 Task: Add the "green" label to card.
Action: Mouse pressed left at (722, 196)
Screenshot: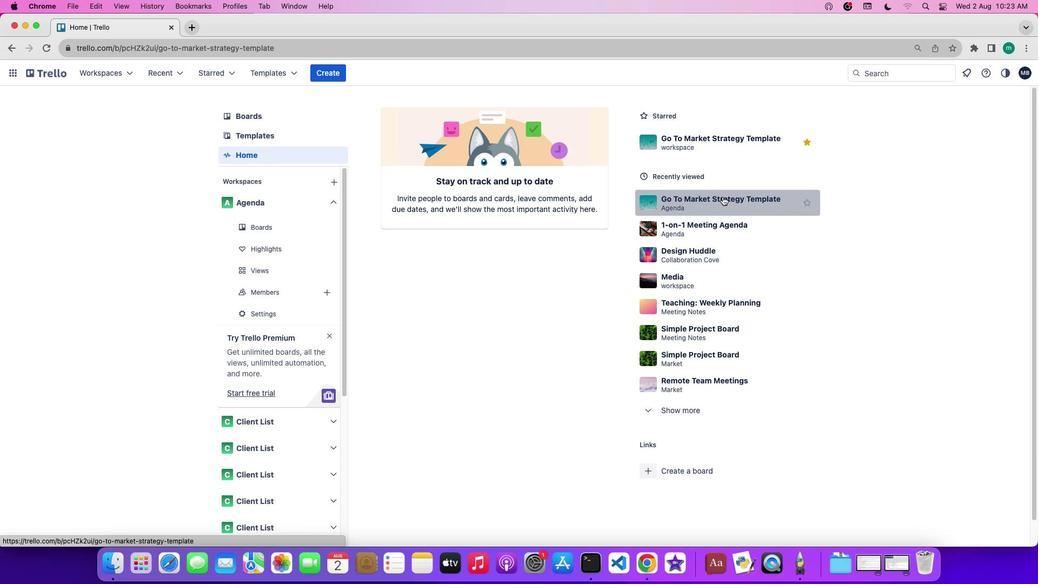 
Action: Mouse moved to (900, 239)
Screenshot: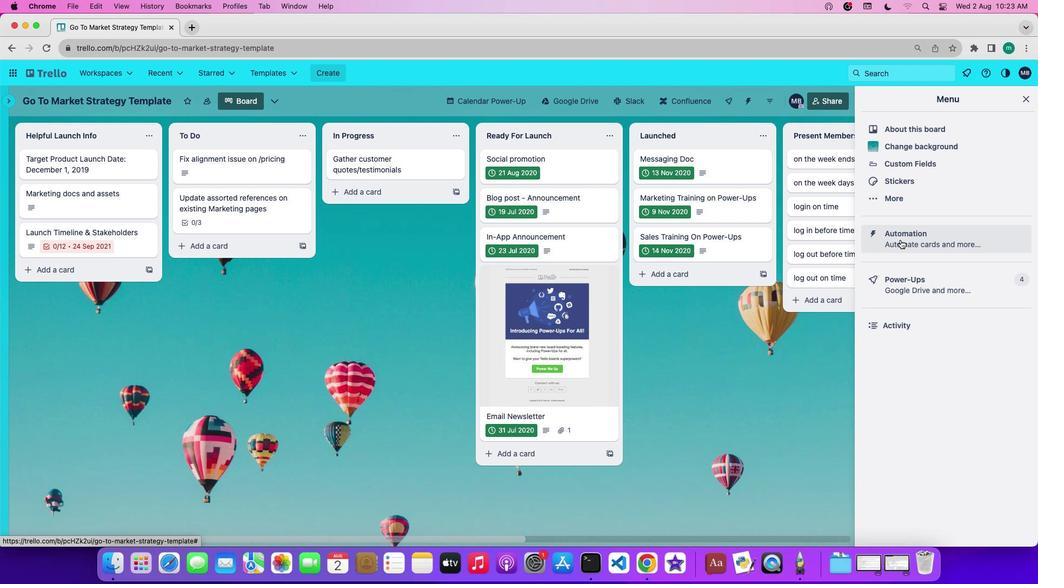 
Action: Mouse pressed left at (900, 239)
Screenshot: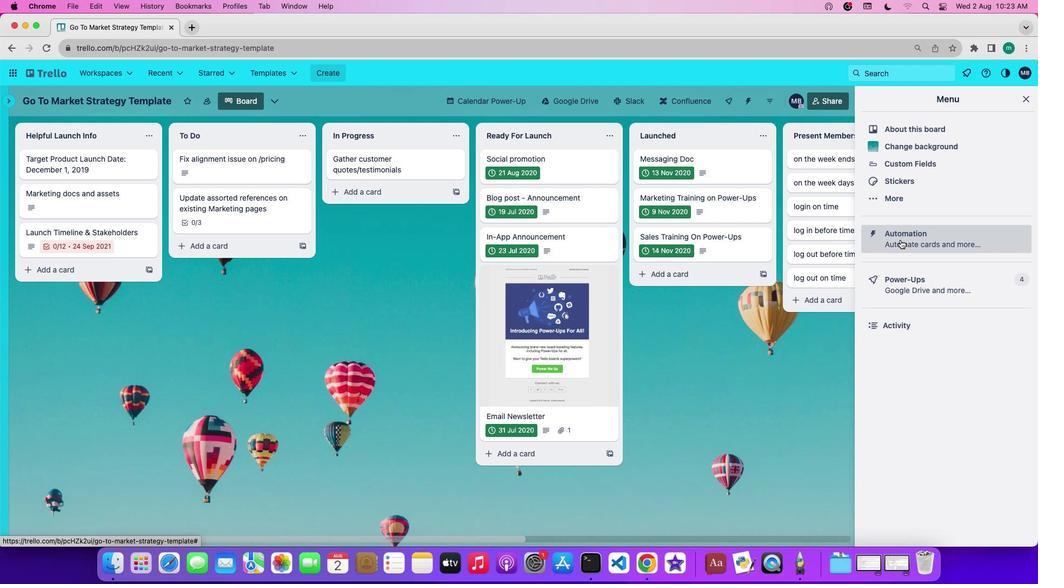 
Action: Mouse moved to (49, 277)
Screenshot: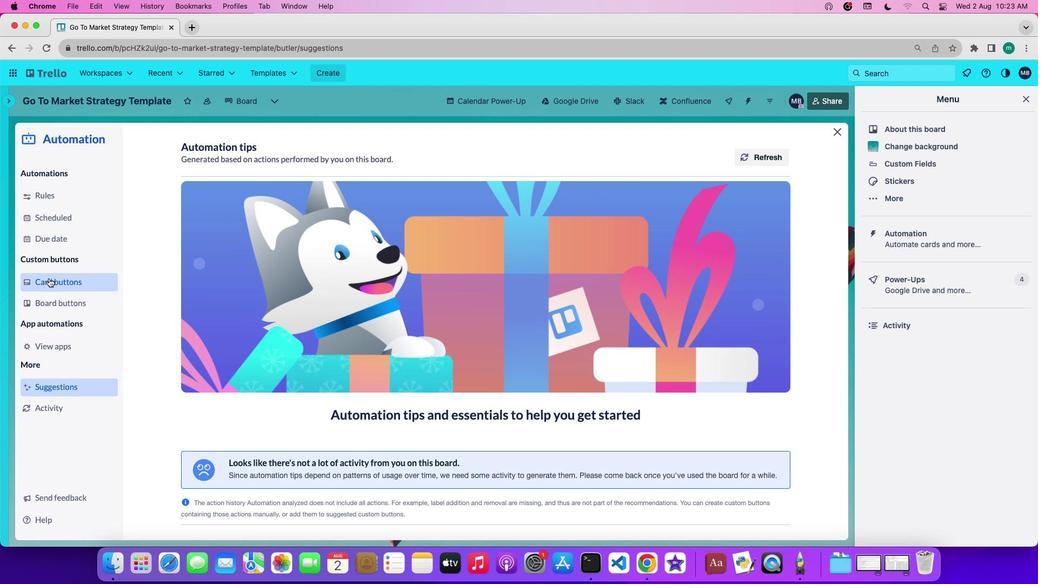 
Action: Mouse pressed left at (49, 277)
Screenshot: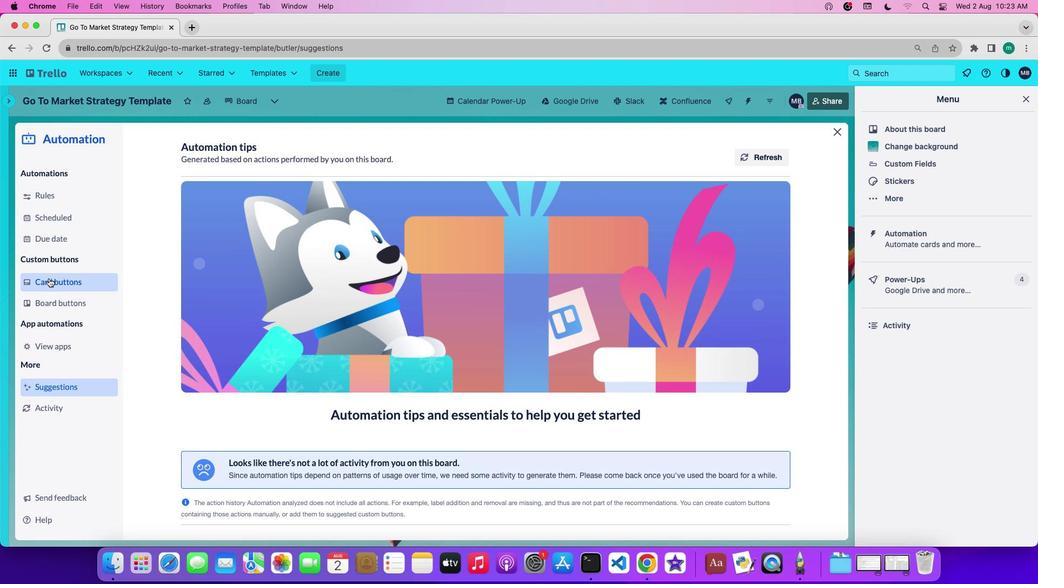 
Action: Mouse moved to (241, 374)
Screenshot: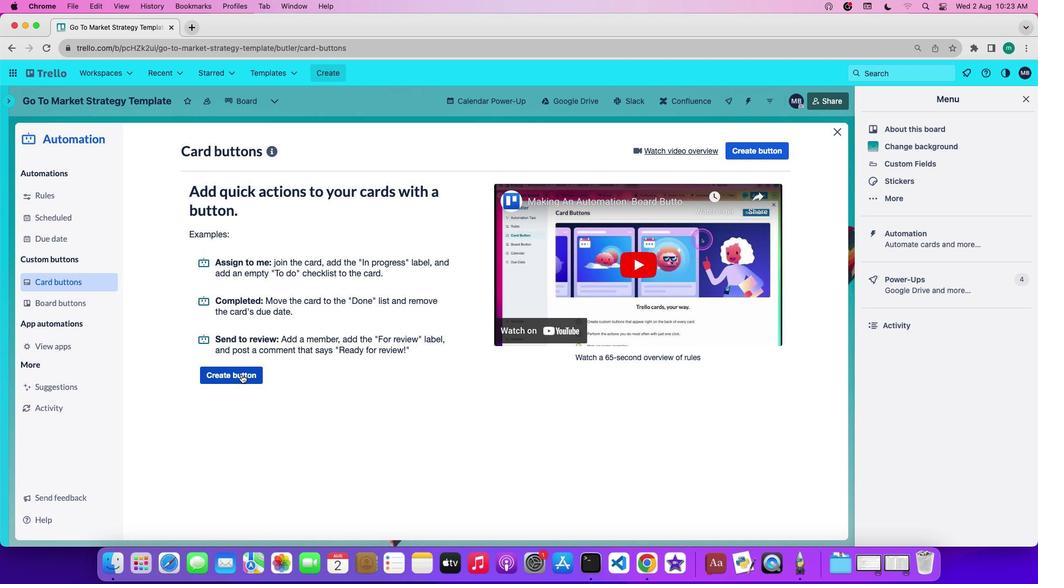 
Action: Mouse pressed left at (241, 374)
Screenshot: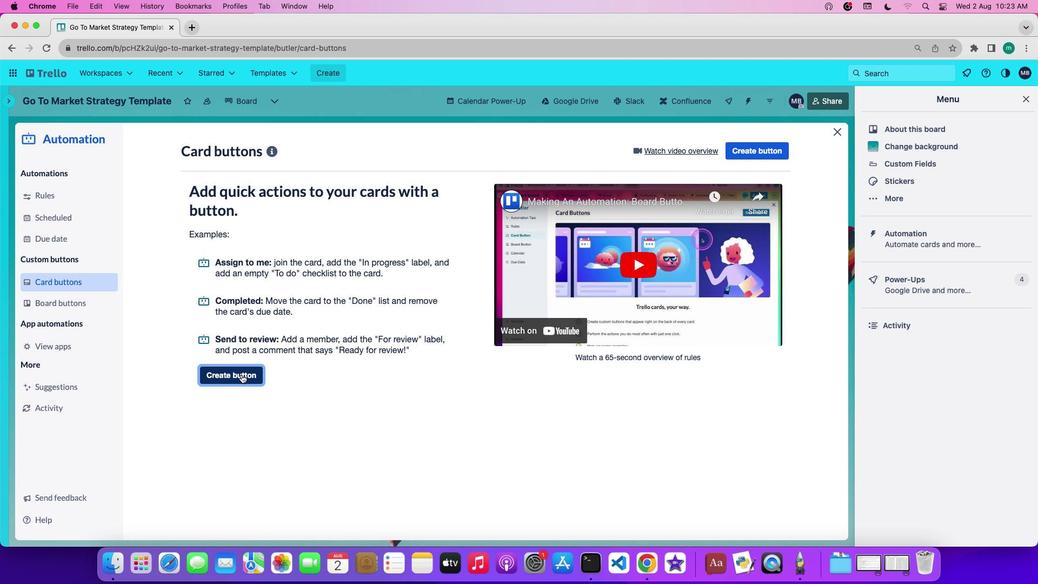
Action: Mouse moved to (470, 295)
Screenshot: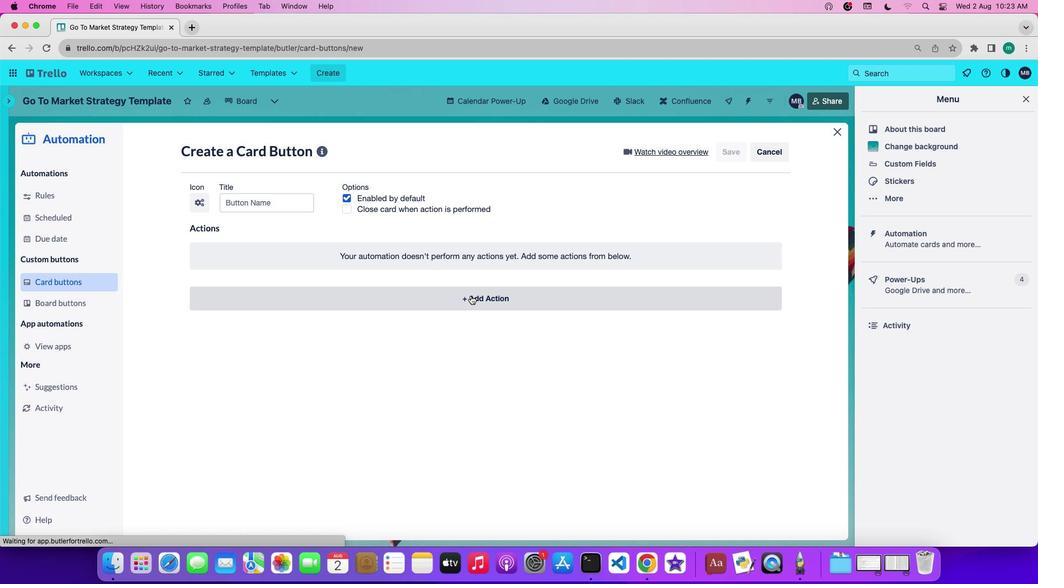 
Action: Mouse pressed left at (470, 295)
Screenshot: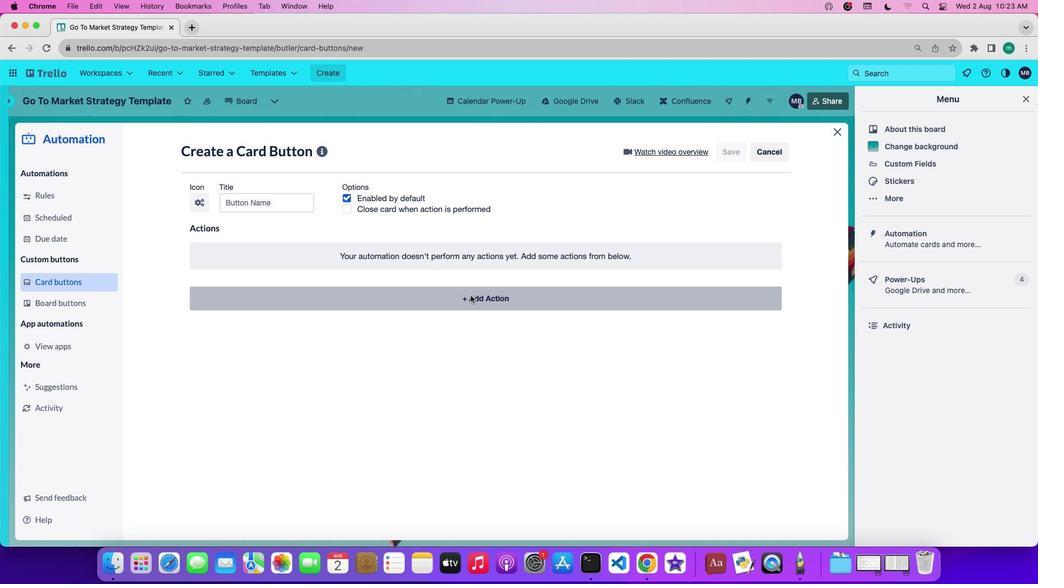 
Action: Mouse moved to (261, 329)
Screenshot: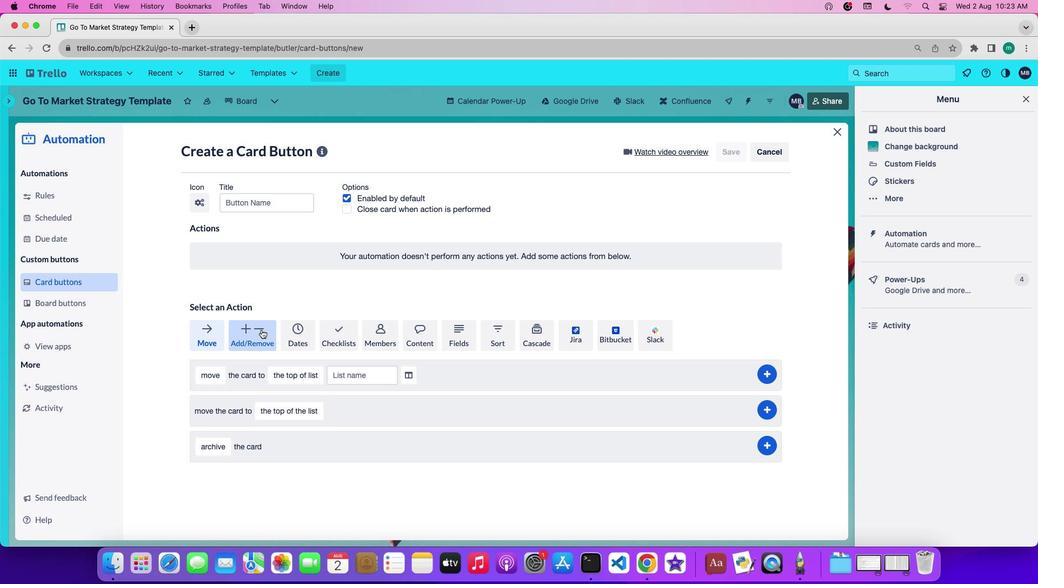 
Action: Mouse pressed left at (261, 329)
Screenshot: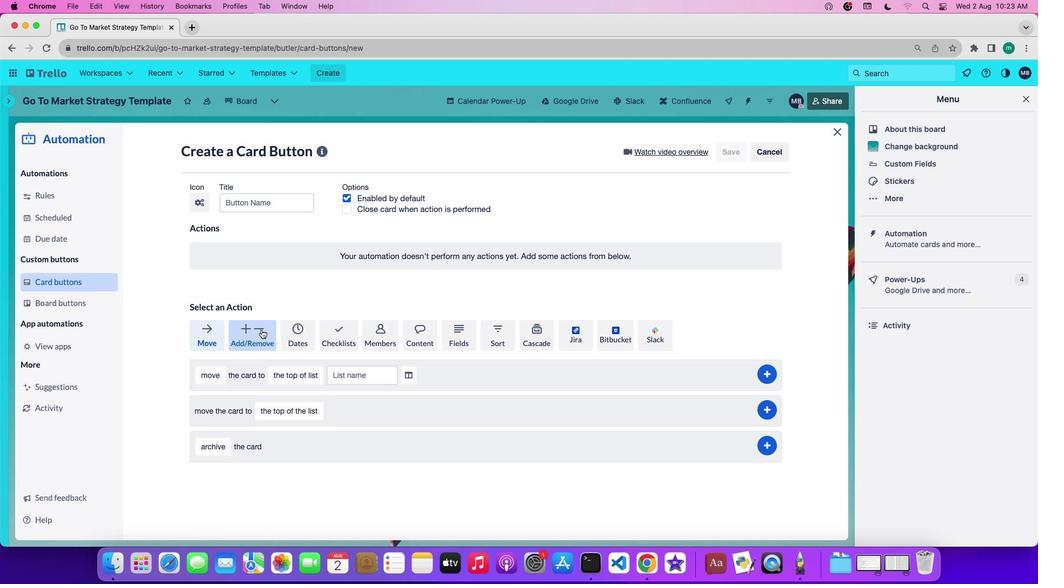 
Action: Mouse moved to (211, 466)
Screenshot: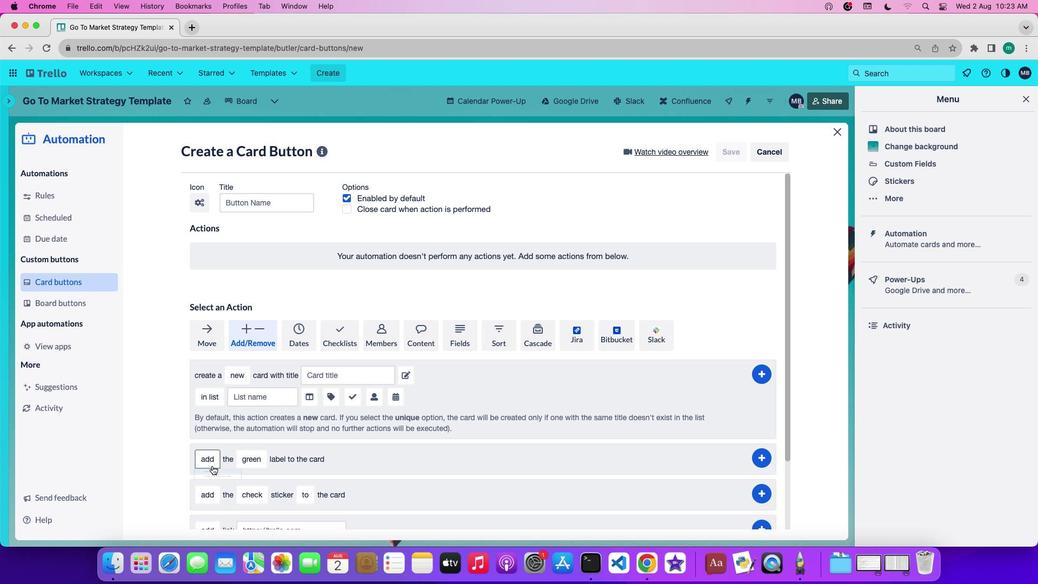 
Action: Mouse pressed left at (211, 466)
Screenshot: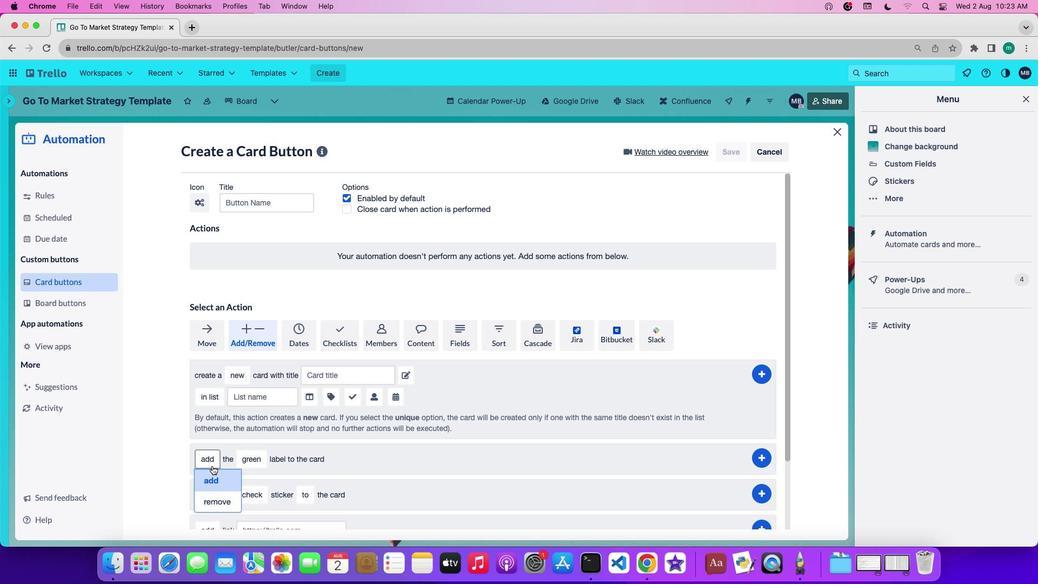 
Action: Mouse moved to (215, 481)
Screenshot: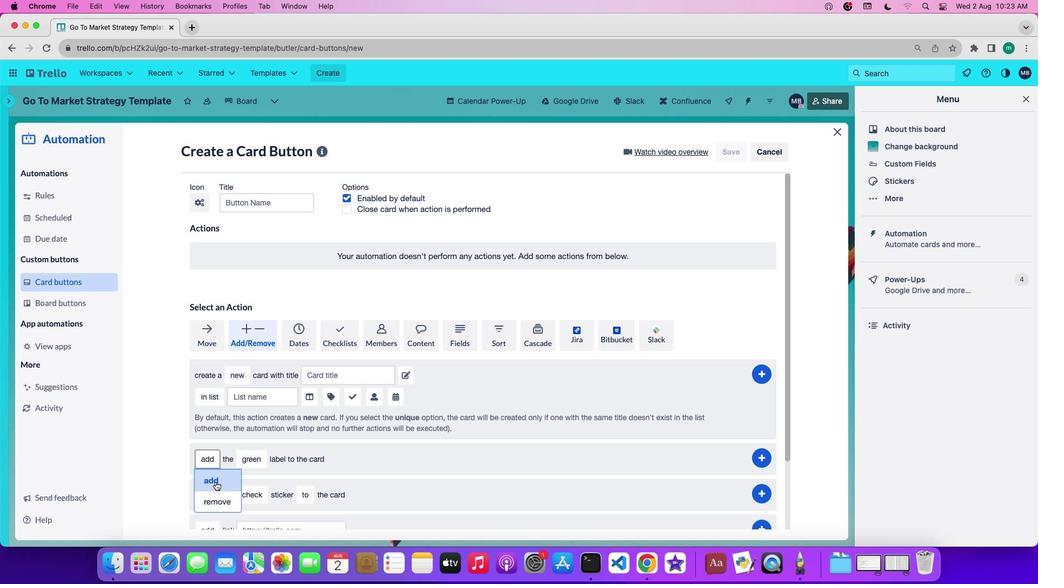 
Action: Mouse pressed left at (215, 481)
Screenshot: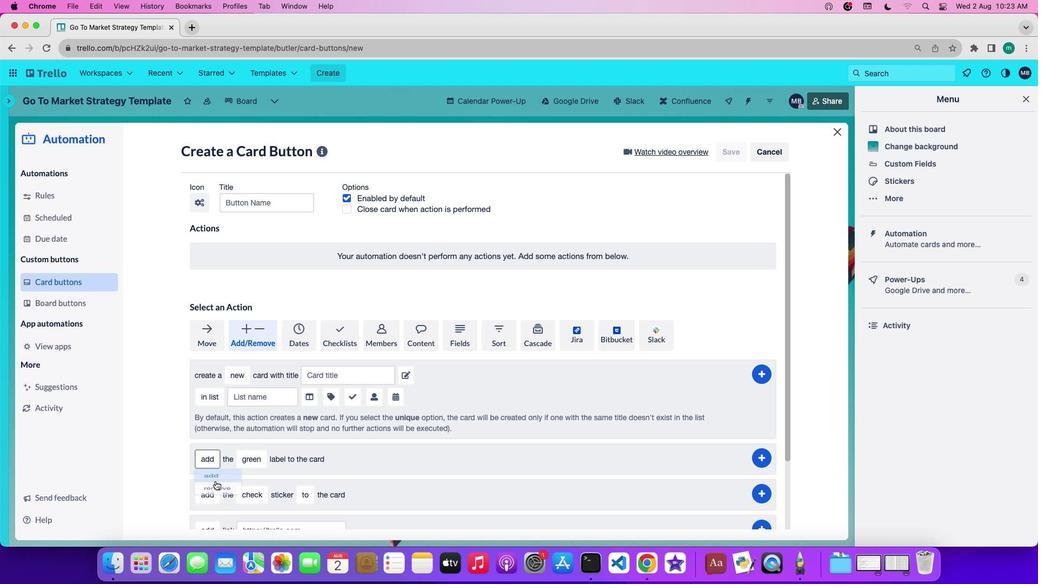 
Action: Mouse moved to (244, 459)
Screenshot: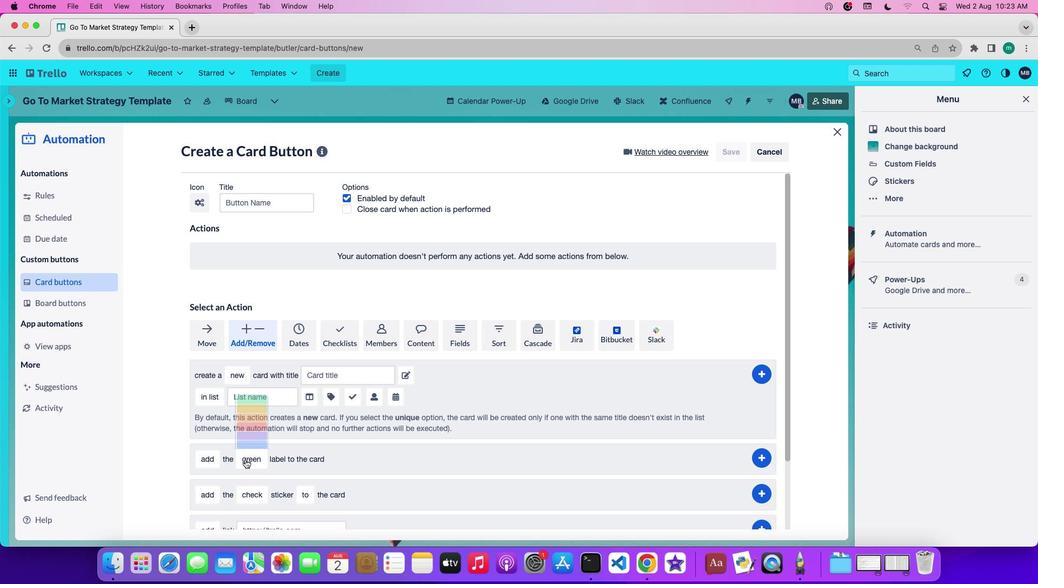 
Action: Mouse pressed left at (244, 459)
Screenshot: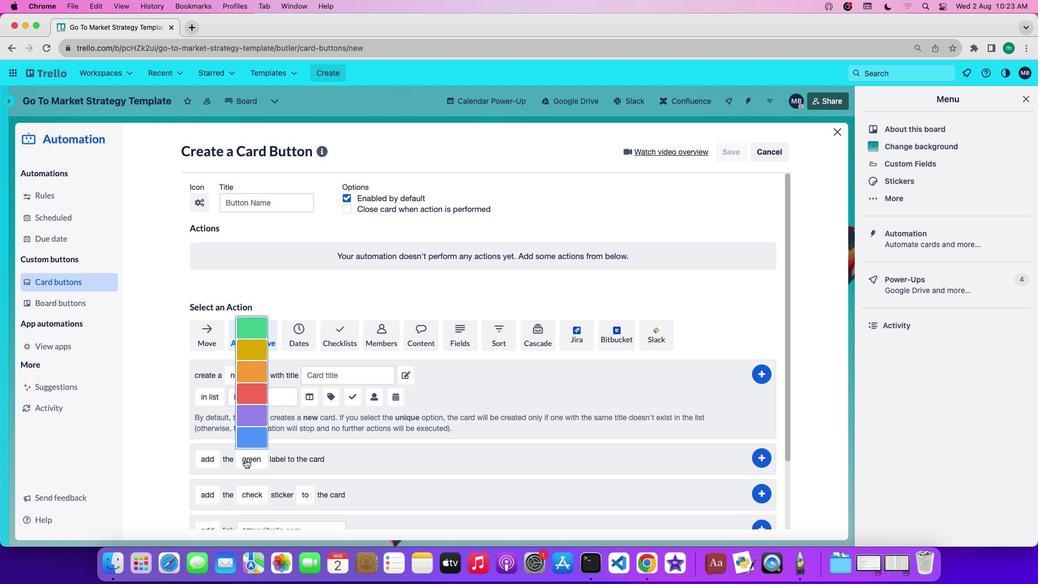 
Action: Mouse moved to (247, 457)
Screenshot: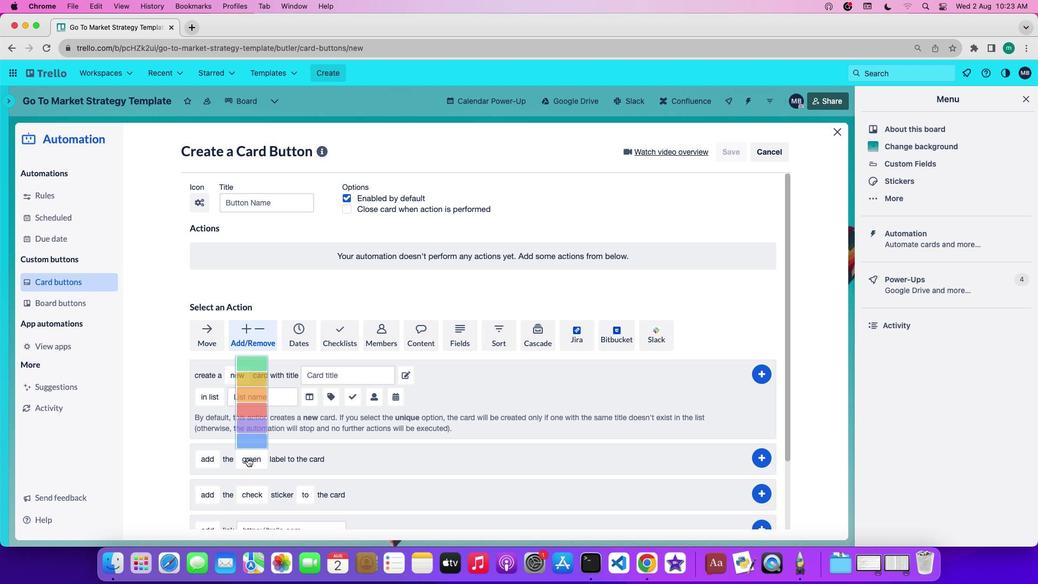 
Action: Mouse pressed left at (247, 457)
Screenshot: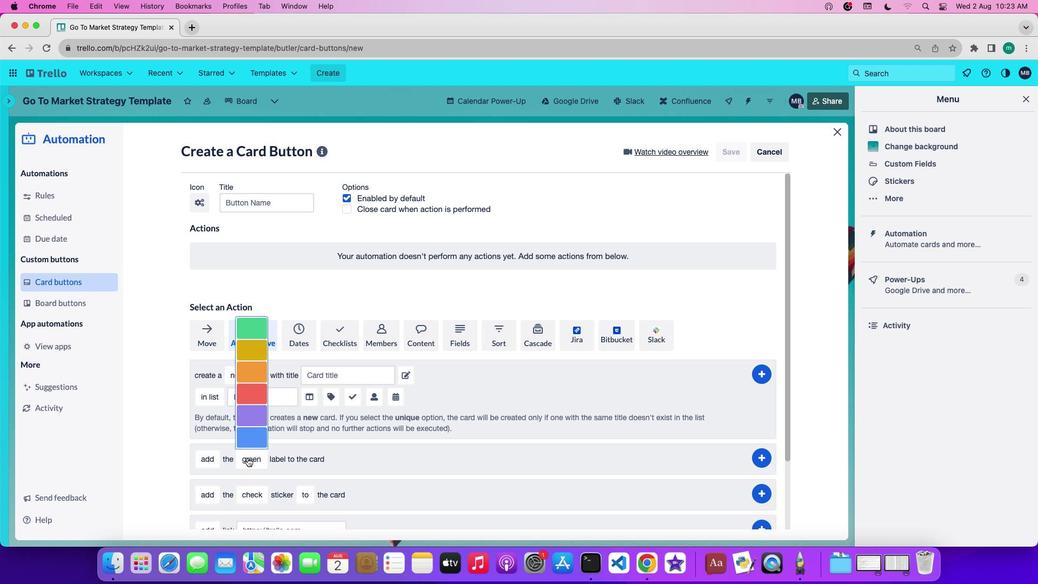 
Action: Mouse moved to (253, 328)
Screenshot: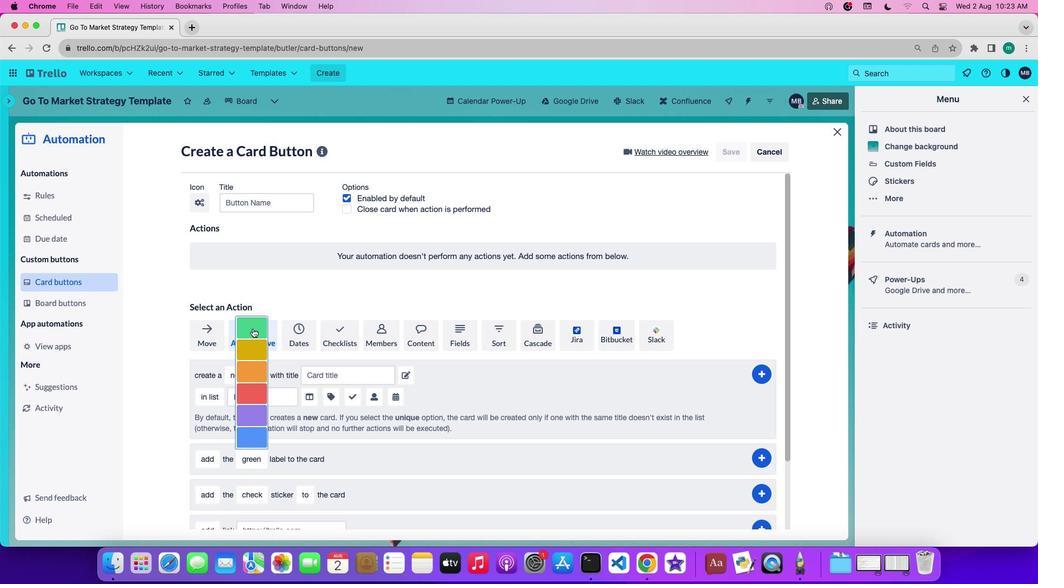 
Action: Mouse pressed left at (253, 328)
Screenshot: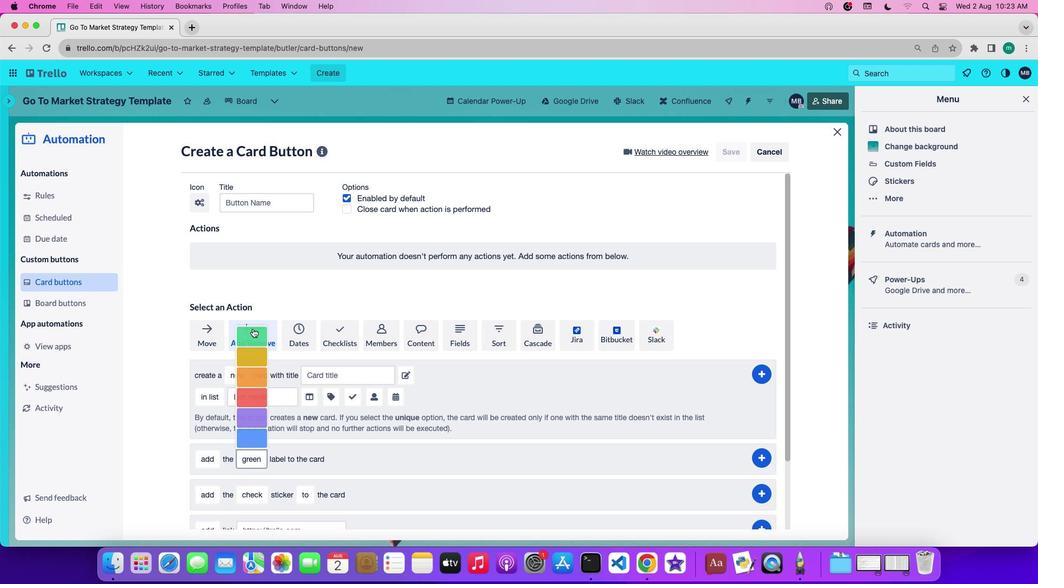 
Action: Mouse moved to (759, 455)
Screenshot: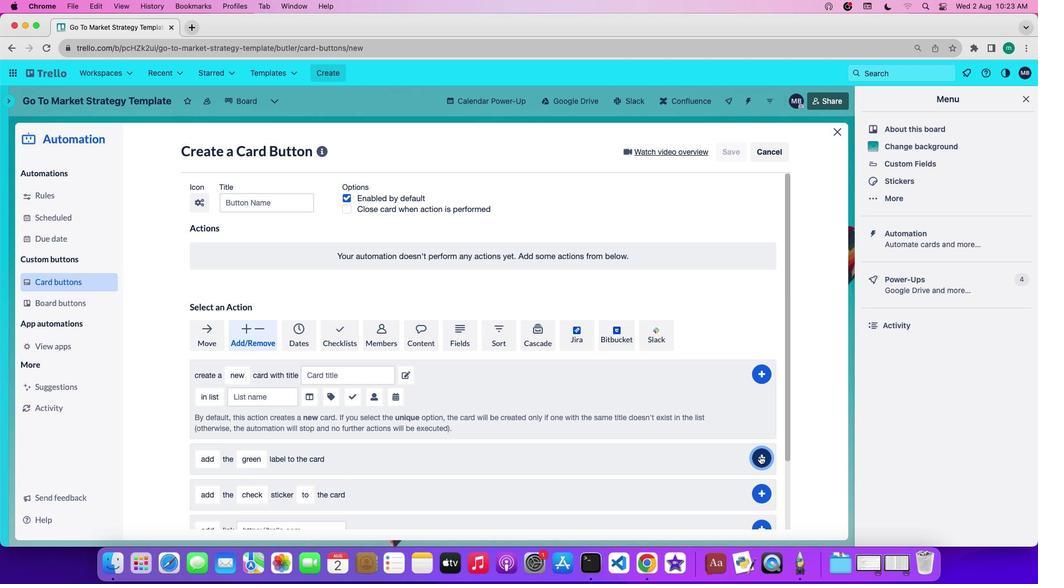 
Action: Mouse pressed left at (759, 455)
Screenshot: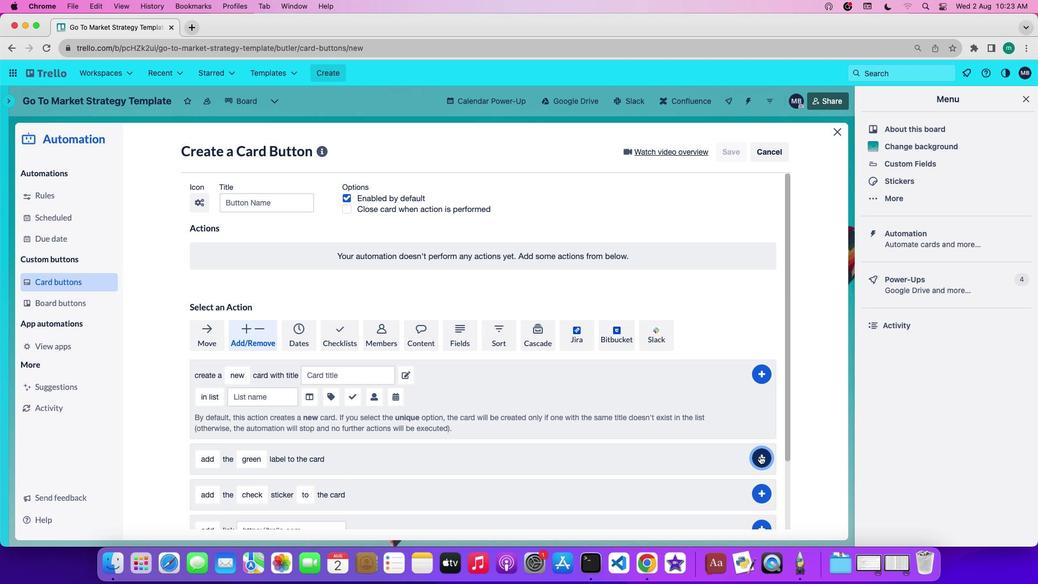
